 Task: Add the task  Upgrade and migrate company file storage to a cloud-based solution to the section Bug Bounty in the project AgileFlow and add a Due Date to the respective task as 2023/07/22
Action: Mouse moved to (97, 508)
Screenshot: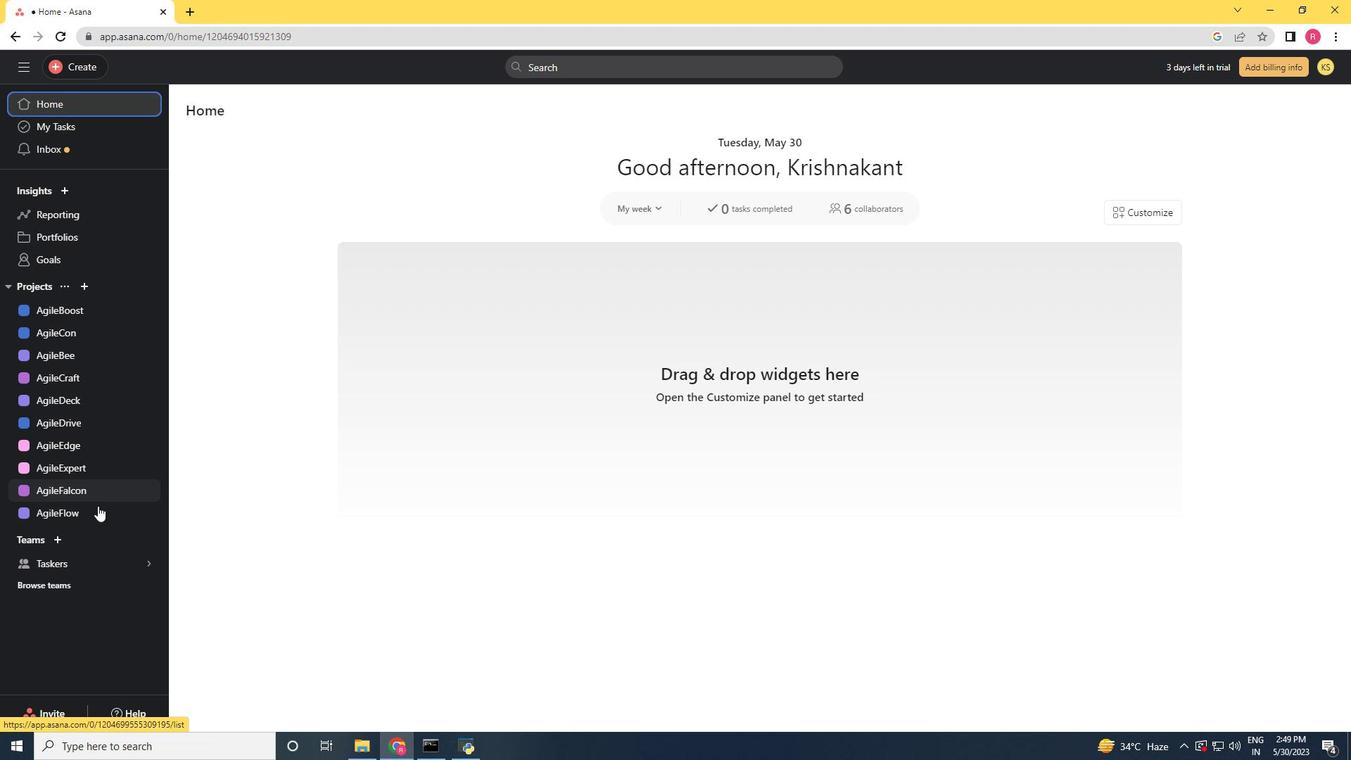 
Action: Mouse pressed left at (97, 508)
Screenshot: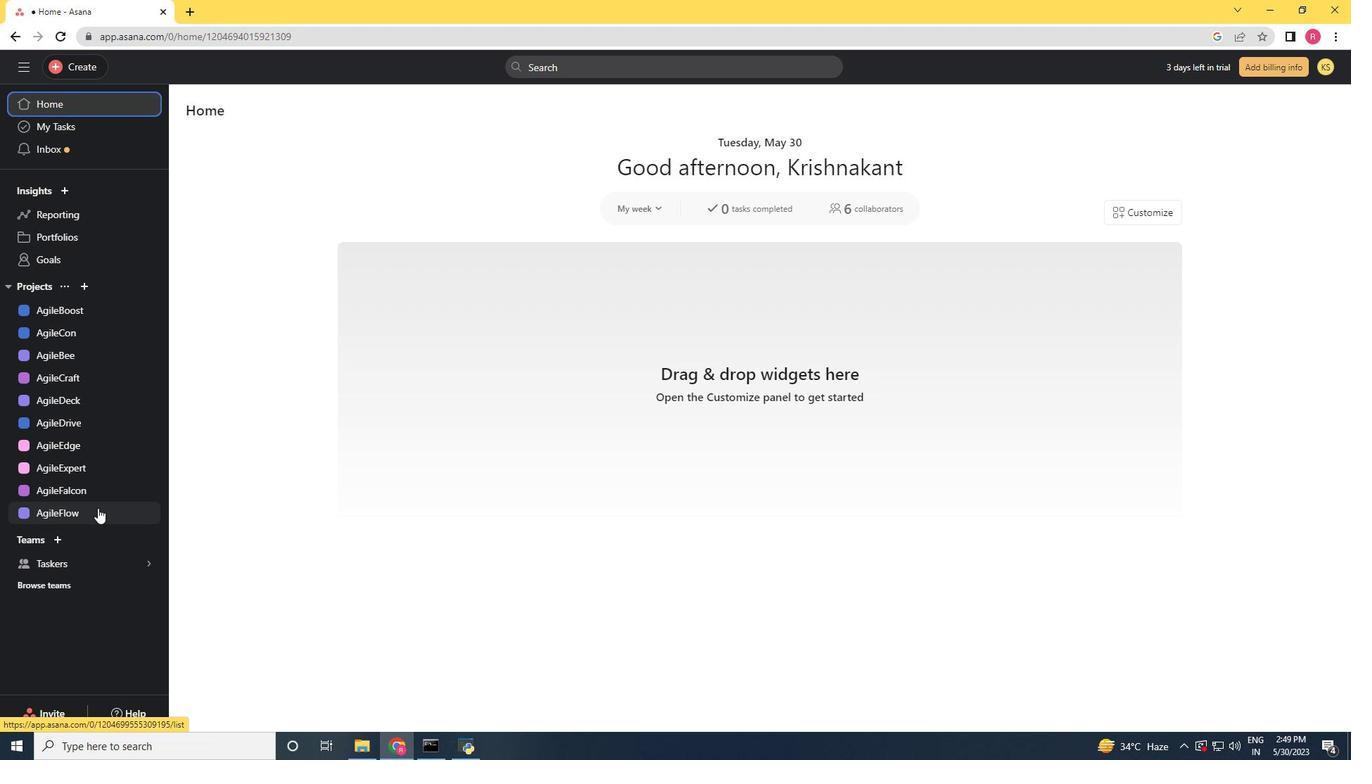 
Action: Mouse moved to (678, 314)
Screenshot: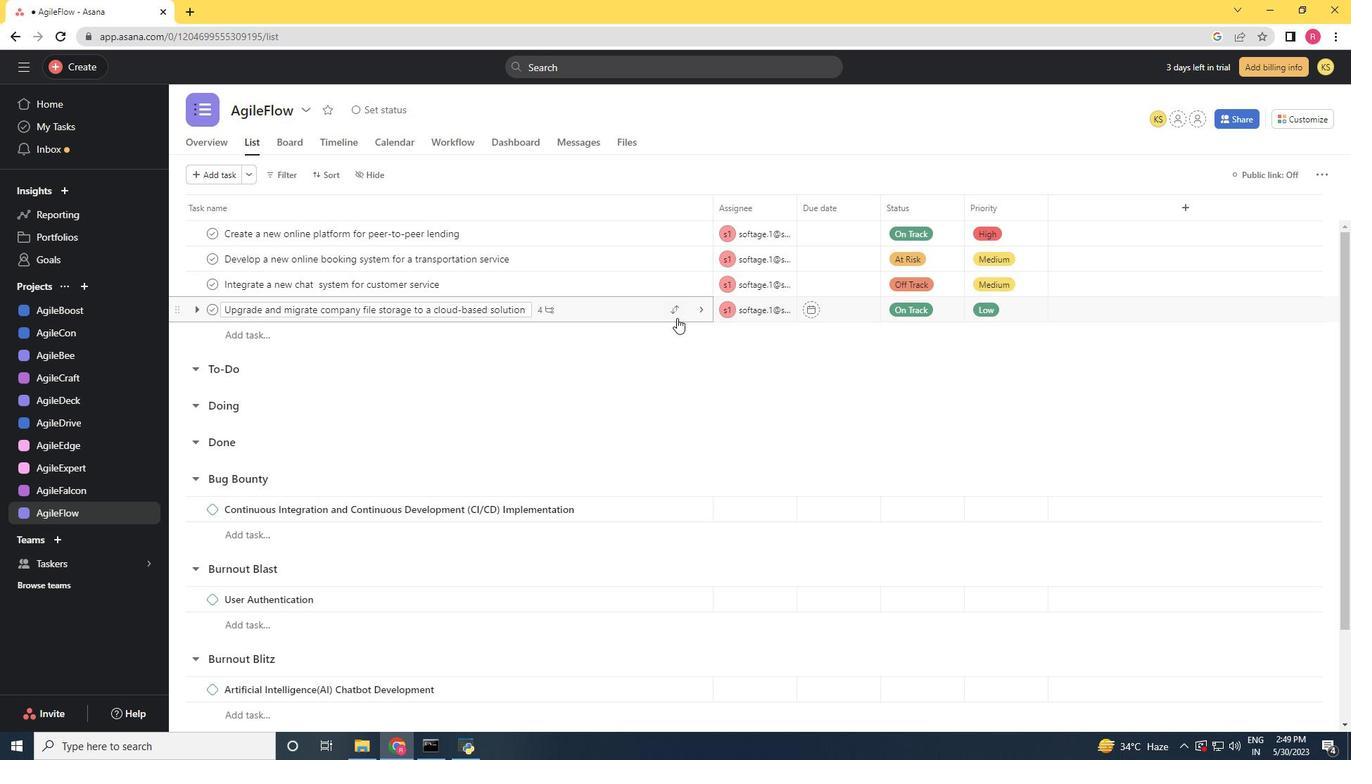 
Action: Mouse pressed left at (678, 314)
Screenshot: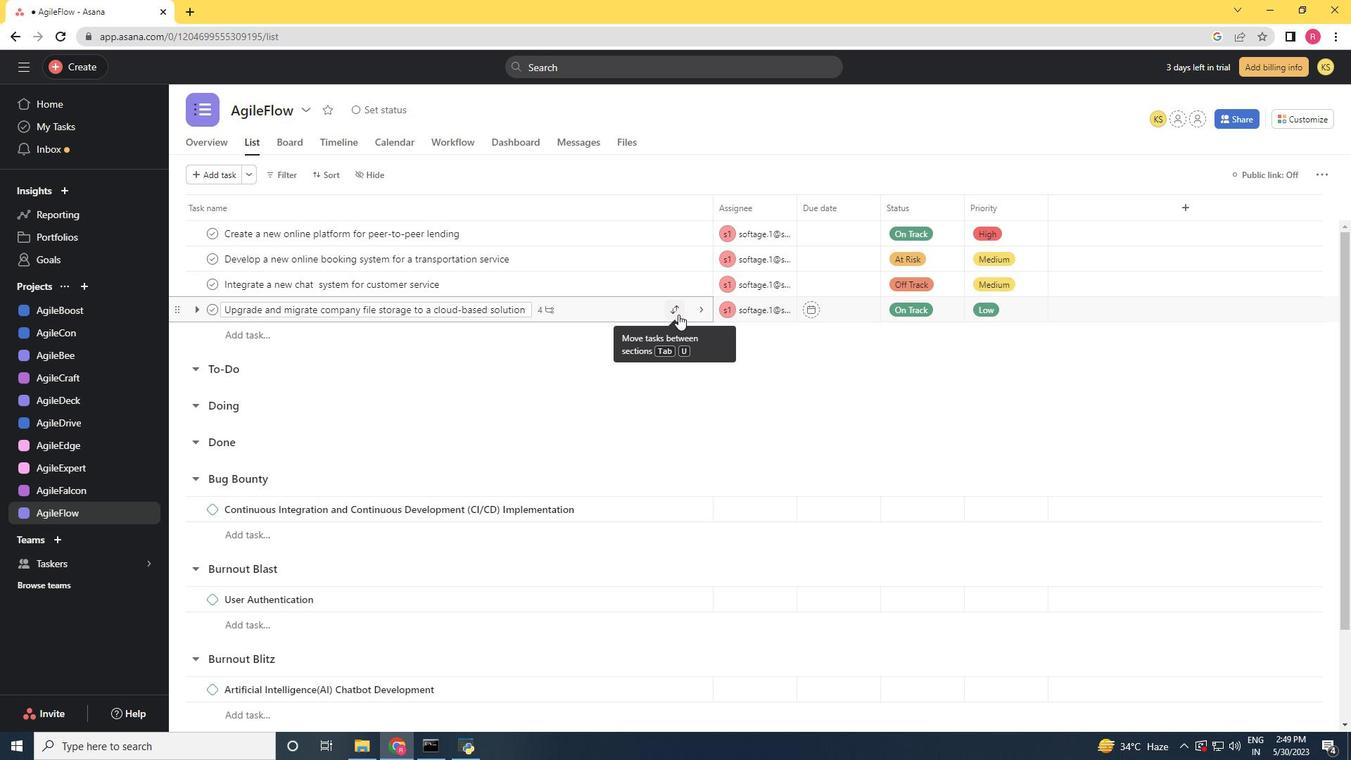 
Action: Mouse moved to (620, 477)
Screenshot: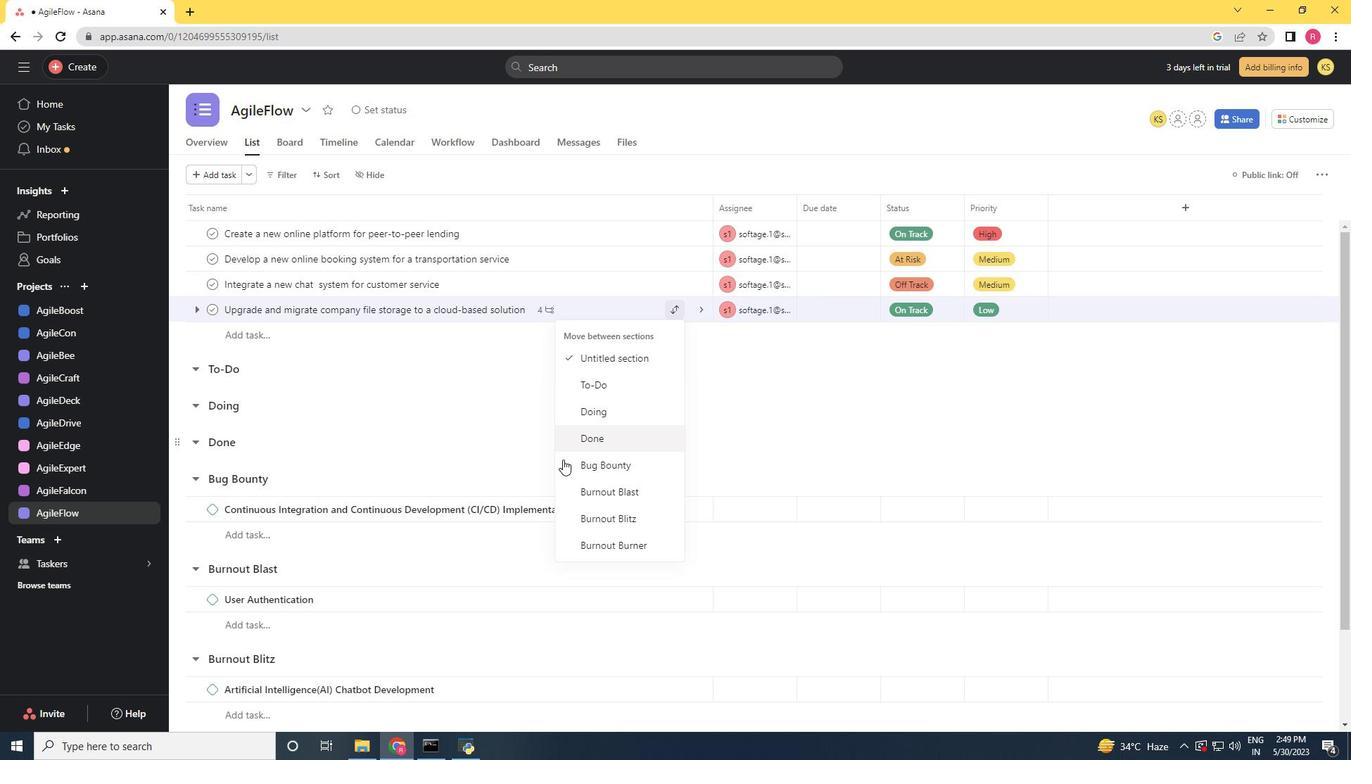 
Action: Mouse pressed left at (620, 477)
Screenshot: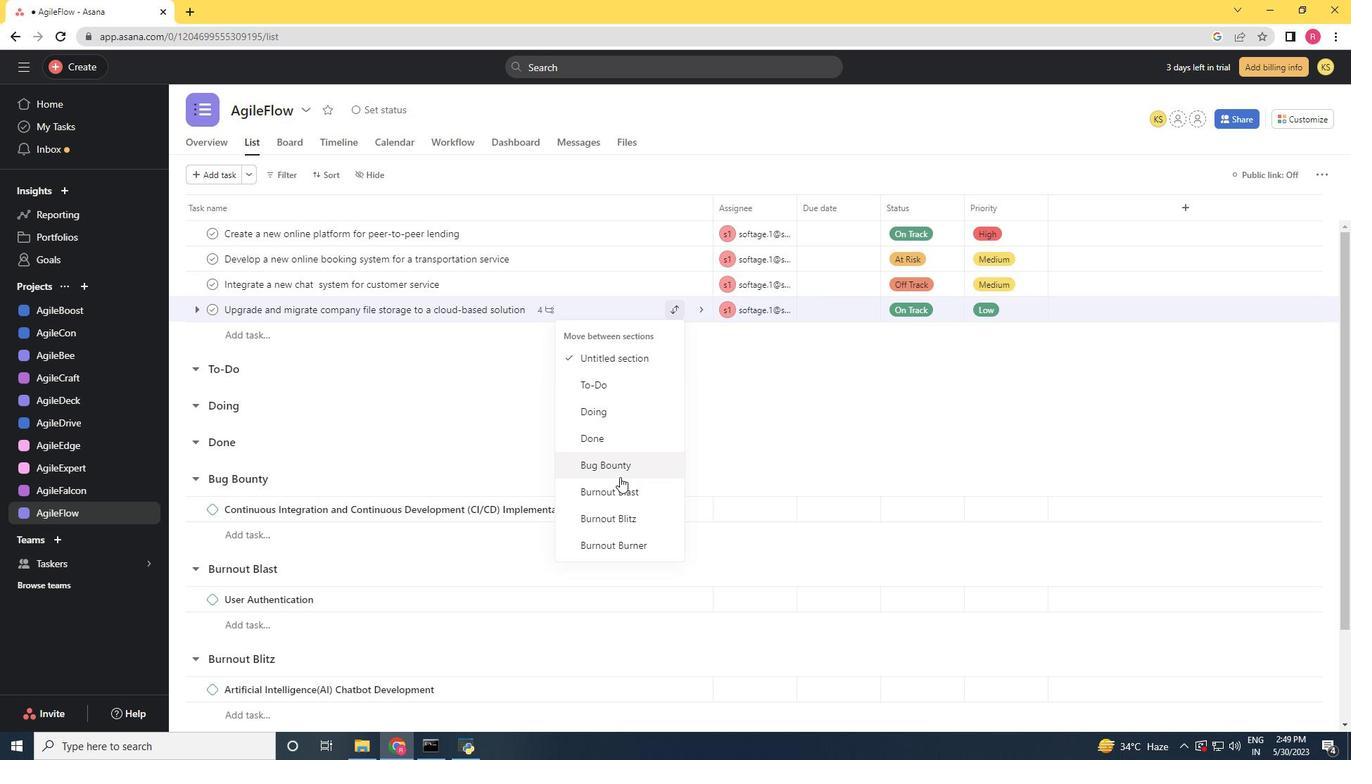
Action: Mouse moved to (613, 482)
Screenshot: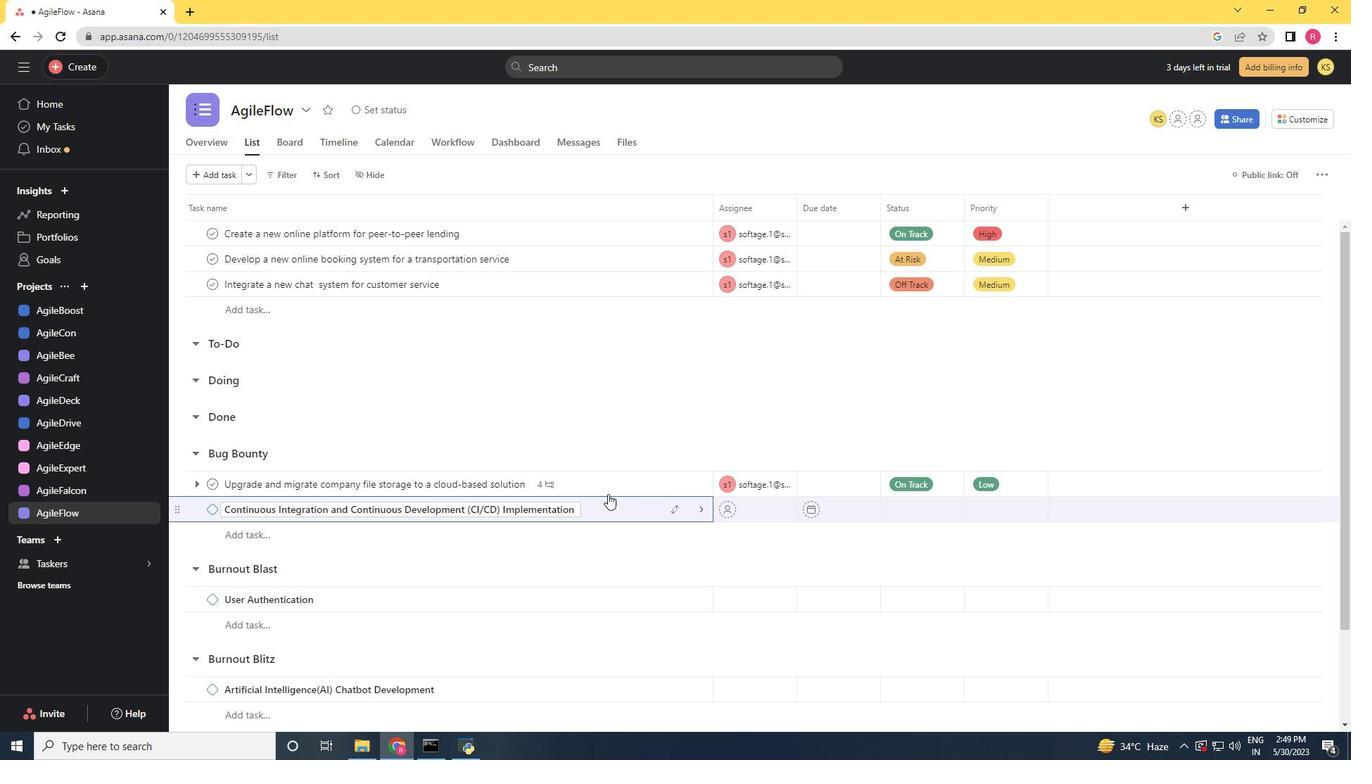 
Action: Mouse pressed left at (613, 482)
Screenshot: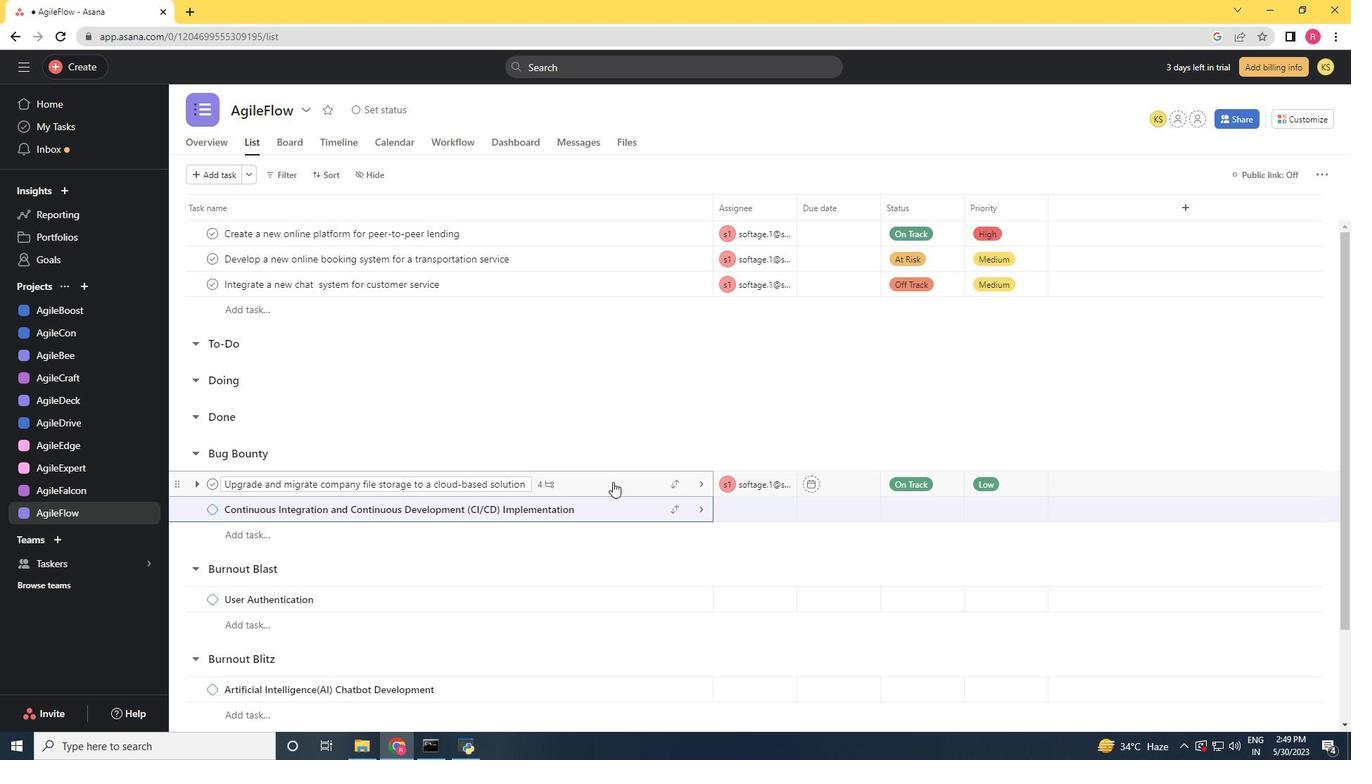 
Action: Mouse moved to (1015, 297)
Screenshot: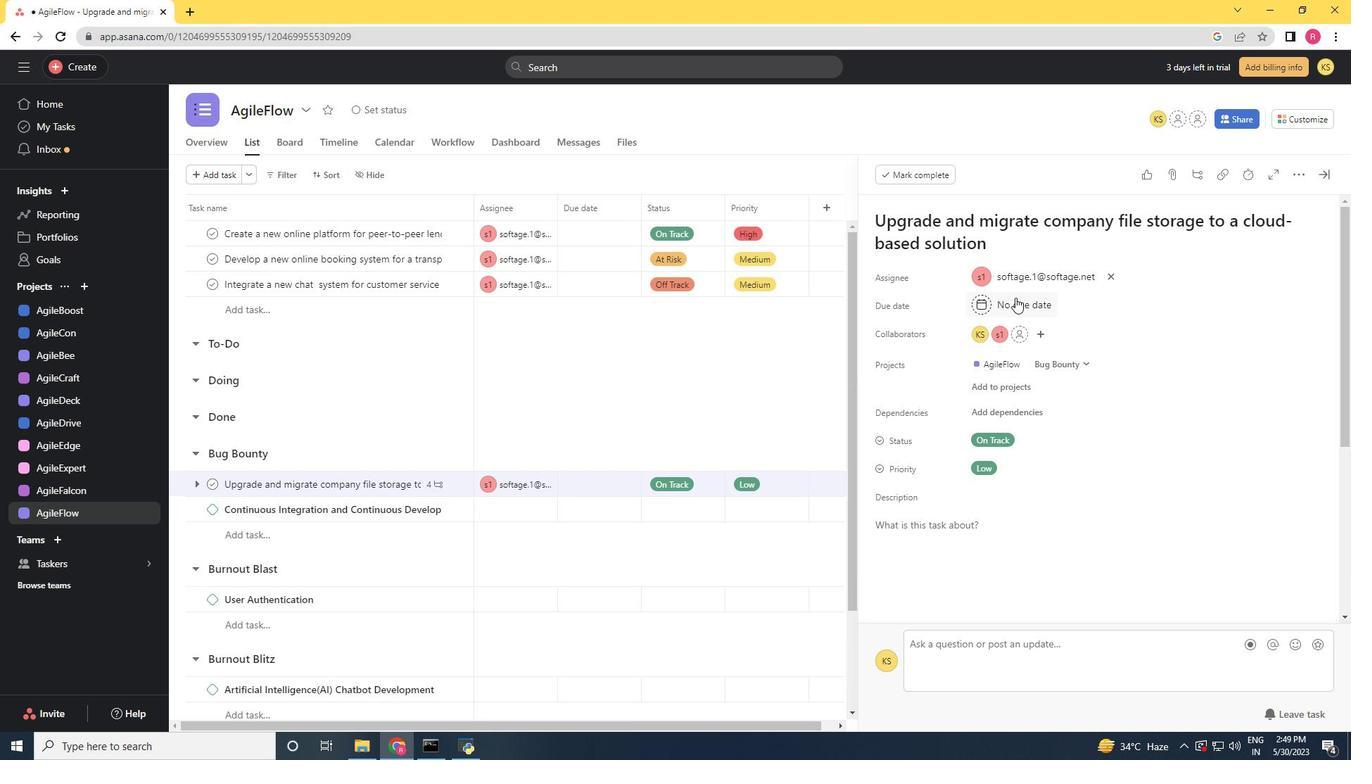 
Action: Mouse pressed left at (1015, 297)
Screenshot: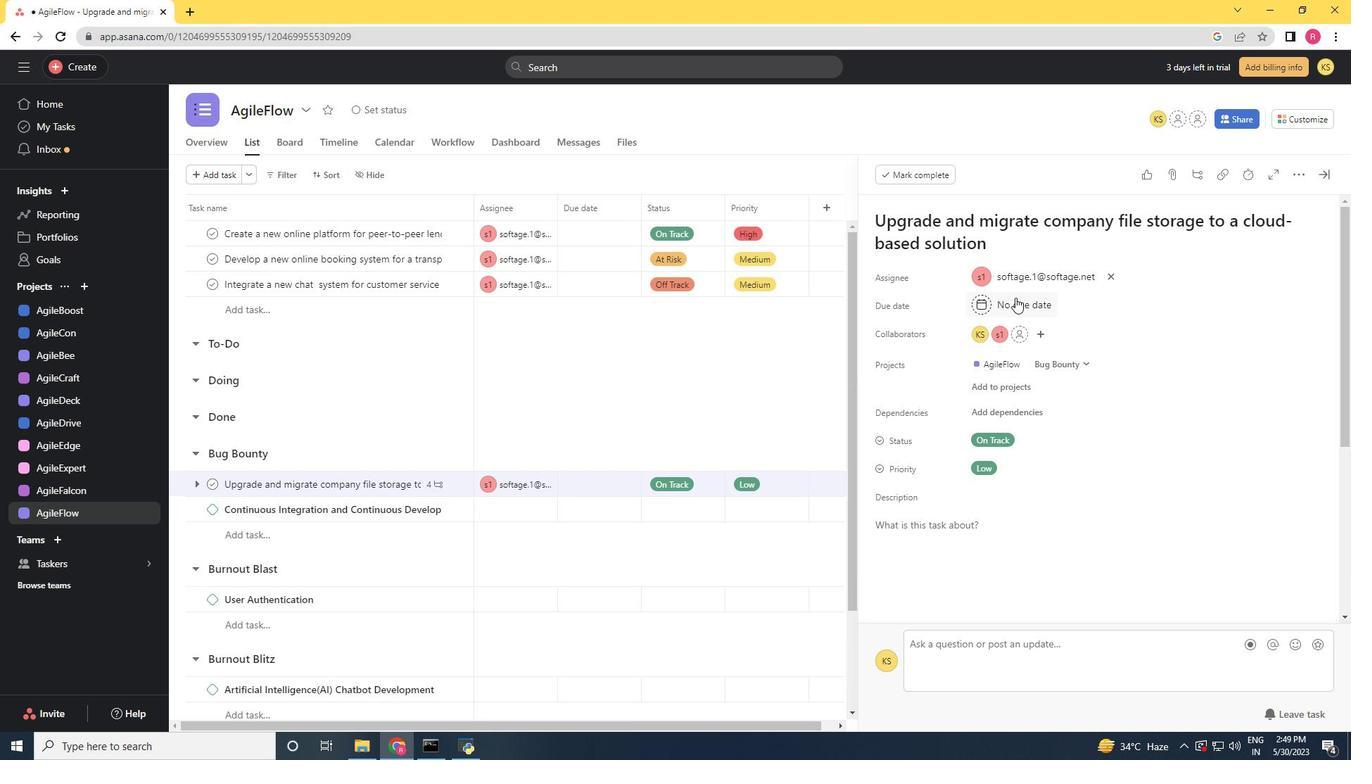 
Action: Mouse moved to (1144, 373)
Screenshot: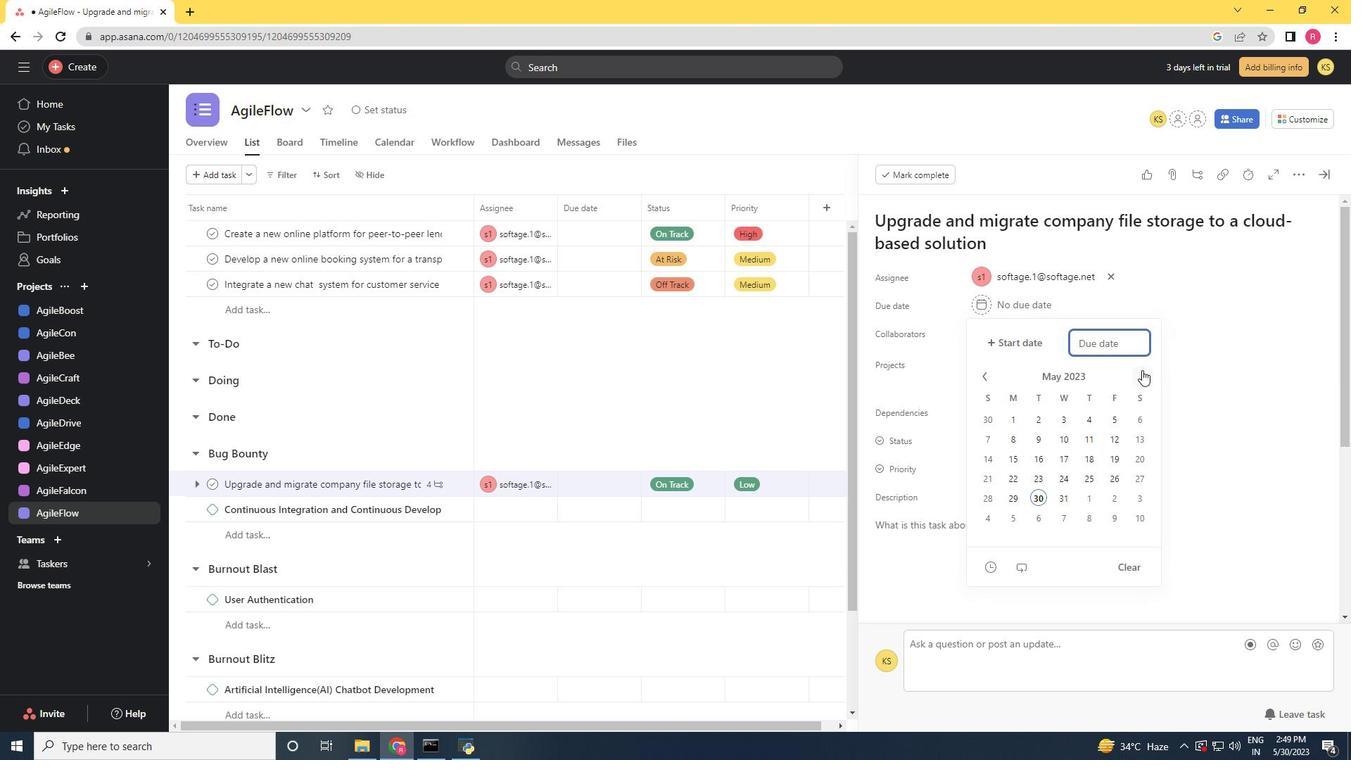 
Action: Mouse pressed left at (1144, 373)
Screenshot: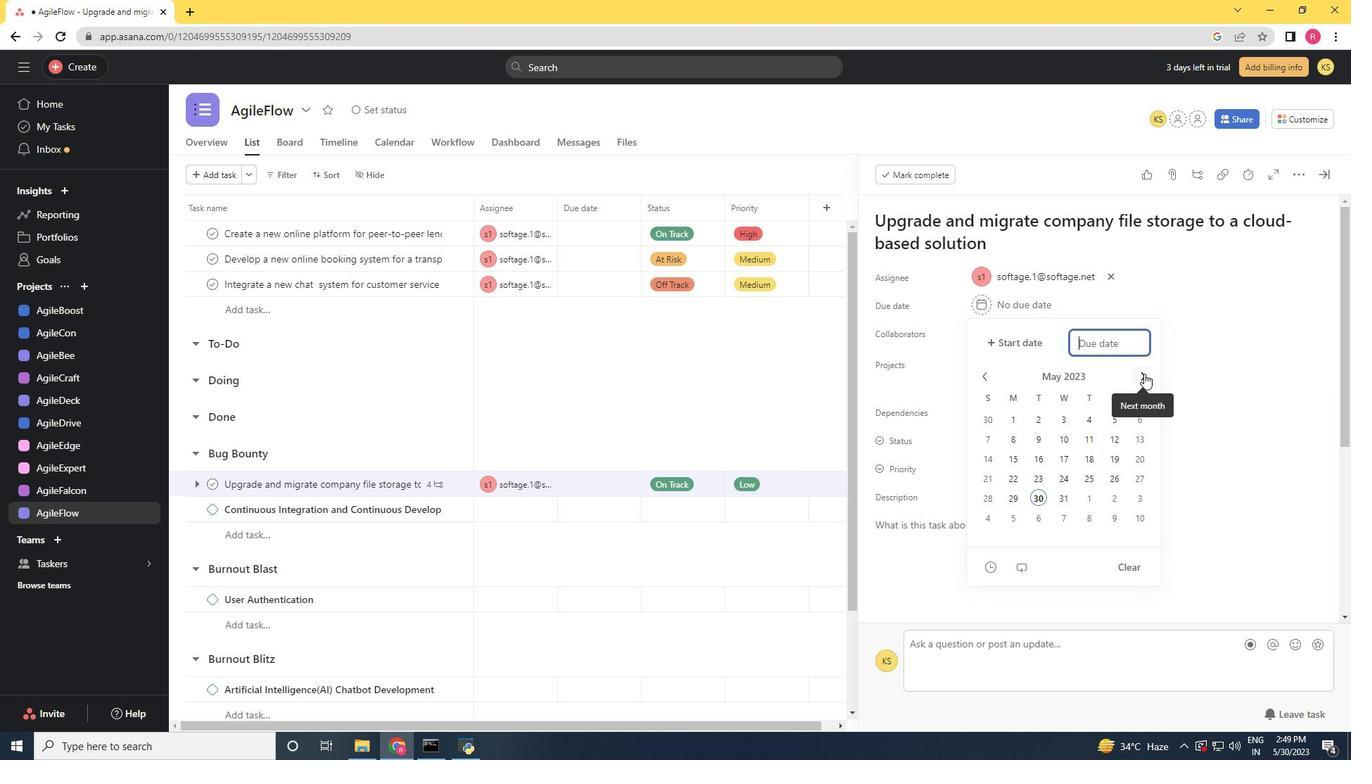 
Action: Mouse pressed left at (1144, 373)
Screenshot: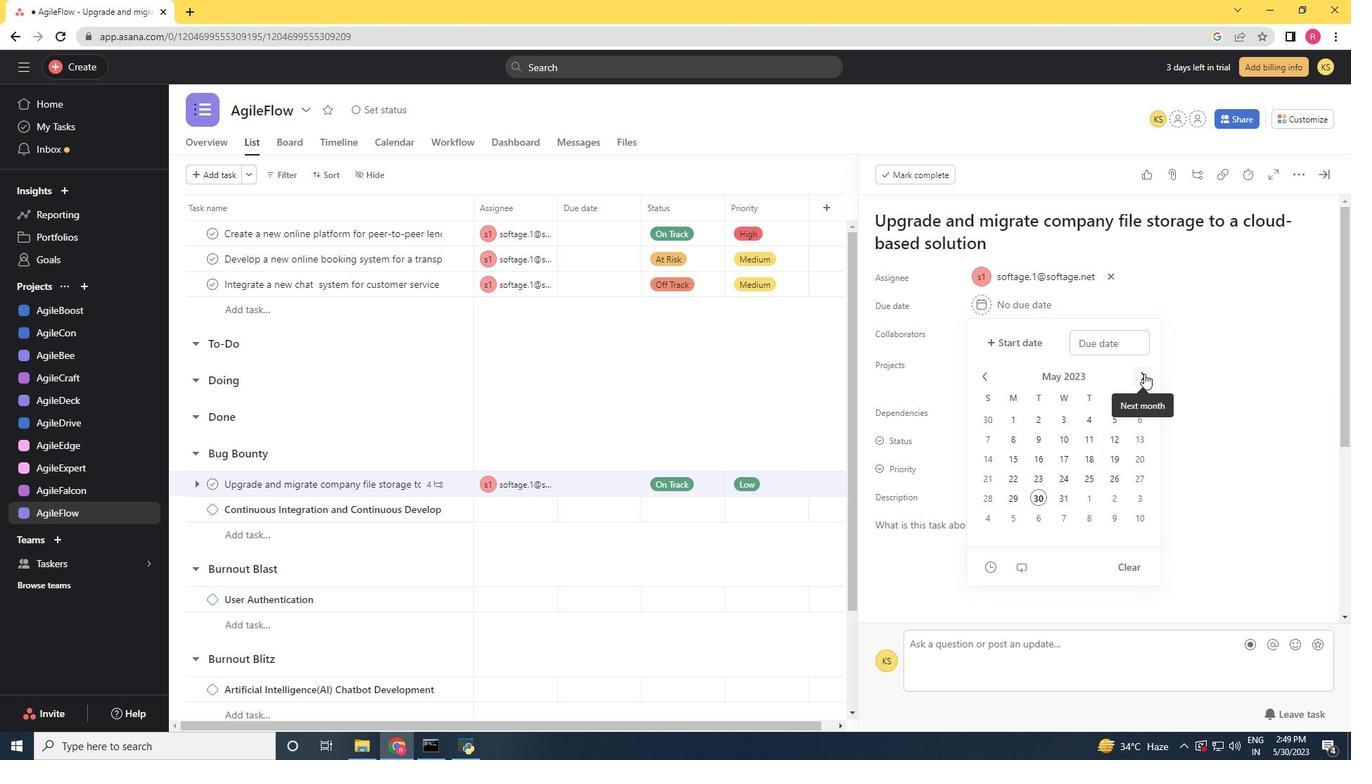 
Action: Mouse moved to (1138, 486)
Screenshot: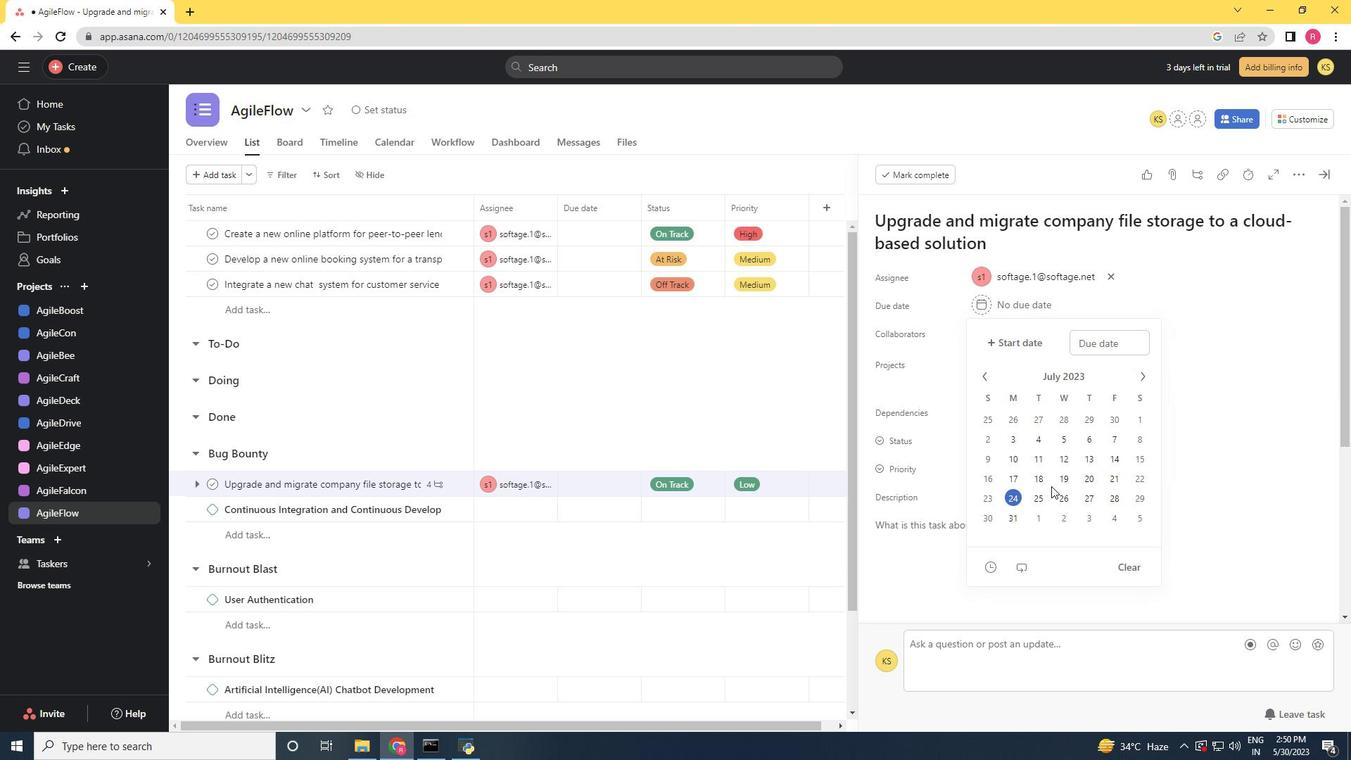 
Action: Mouse pressed left at (1138, 486)
Screenshot: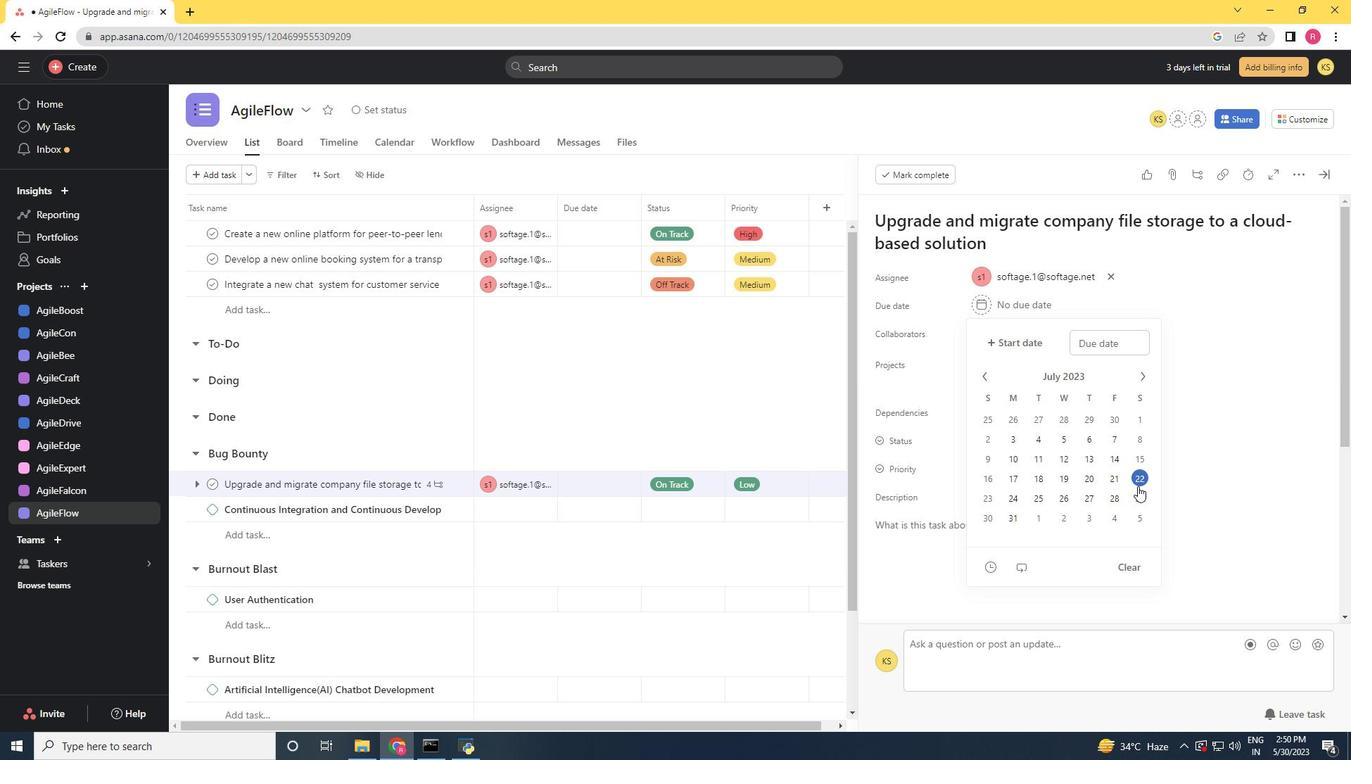 
Action: Mouse moved to (1210, 465)
Screenshot: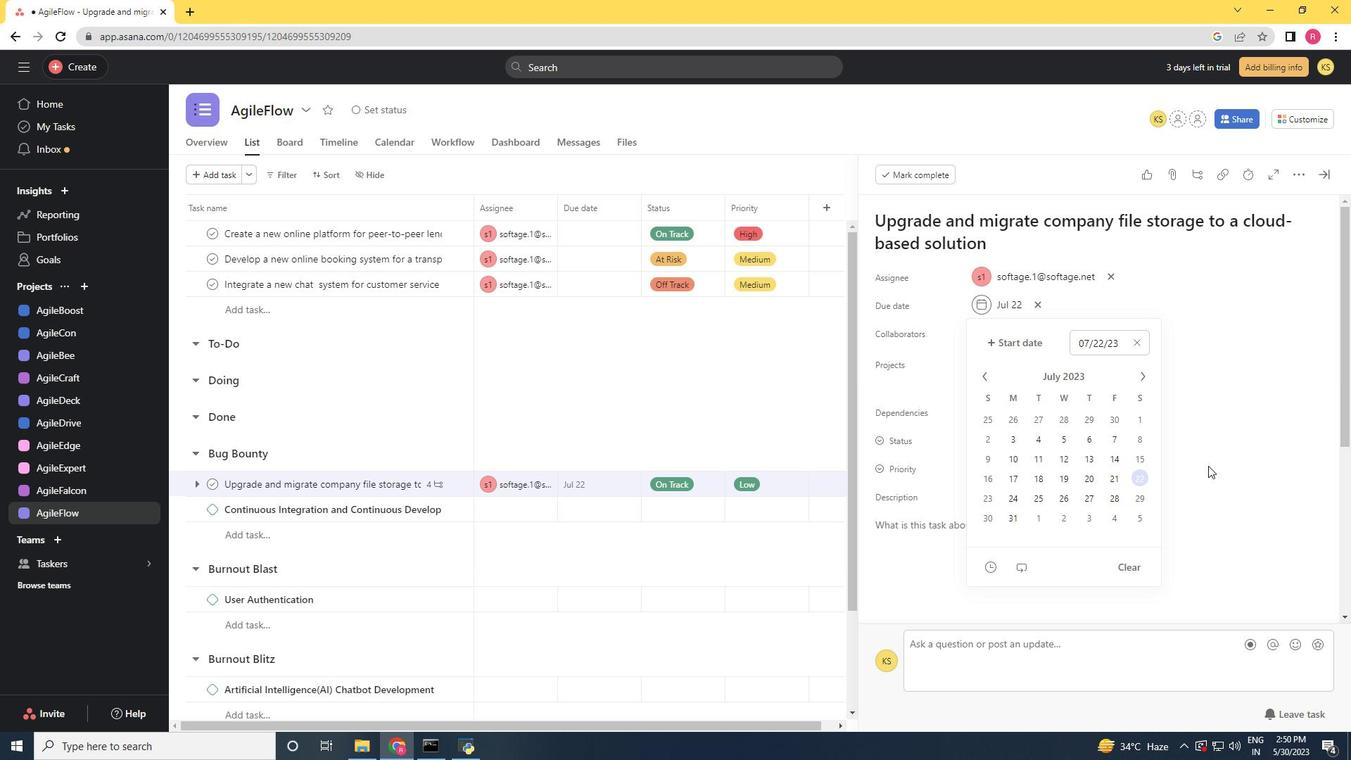 
Action: Mouse pressed left at (1210, 465)
Screenshot: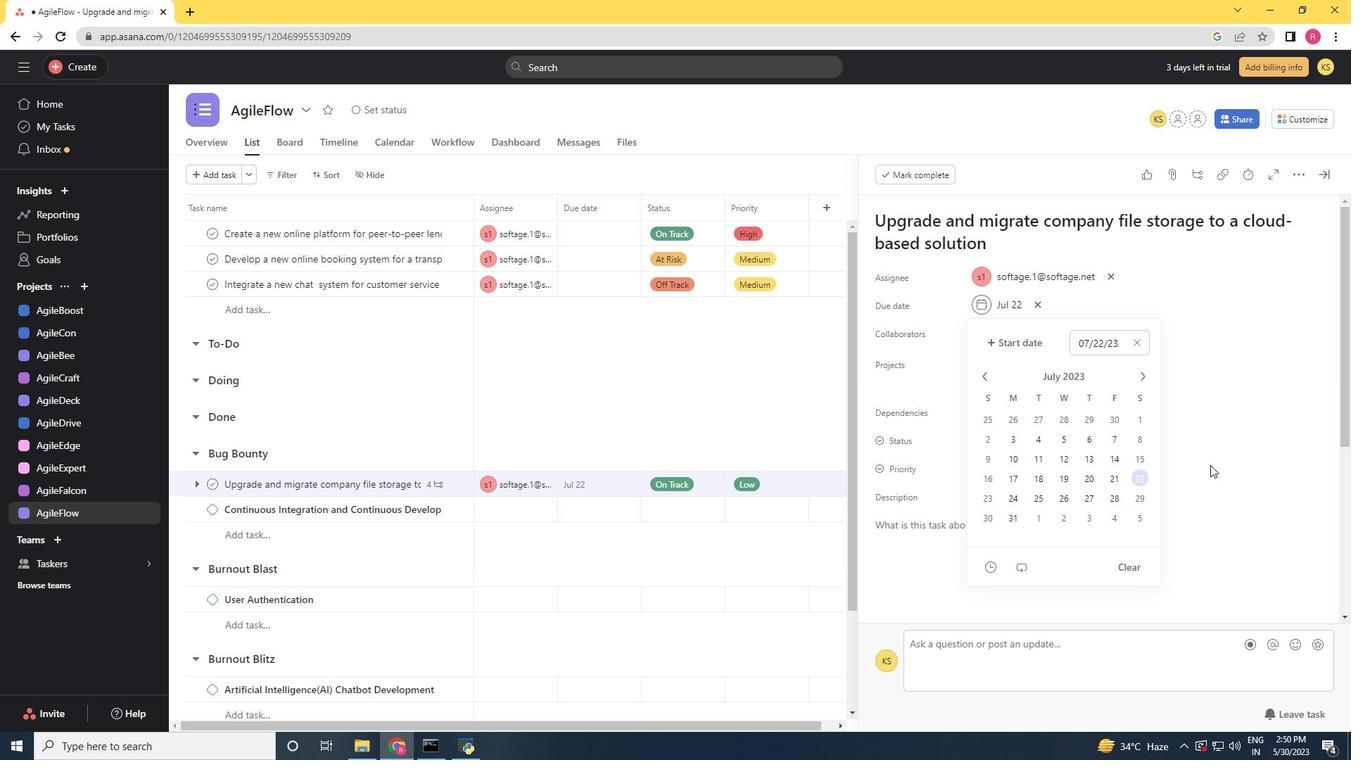 
